 Task: Choose the option except certain cells.
Action: Mouse moved to (198, 92)
Screenshot: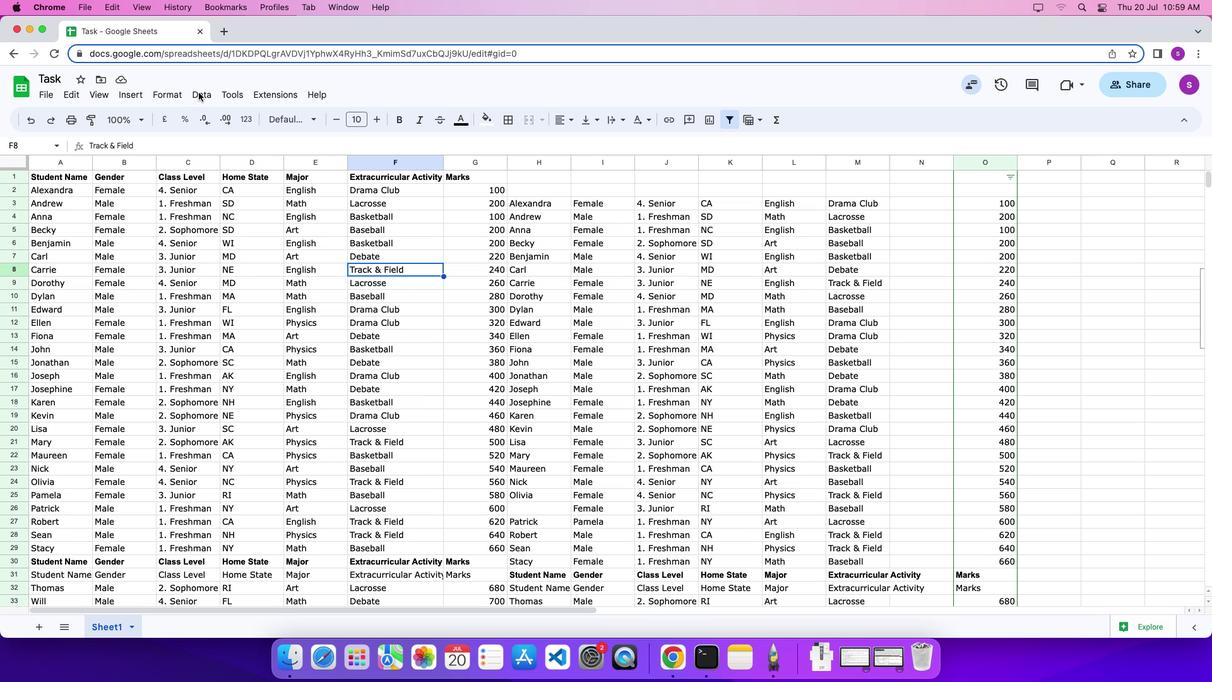 
Action: Mouse pressed left at (198, 92)
Screenshot: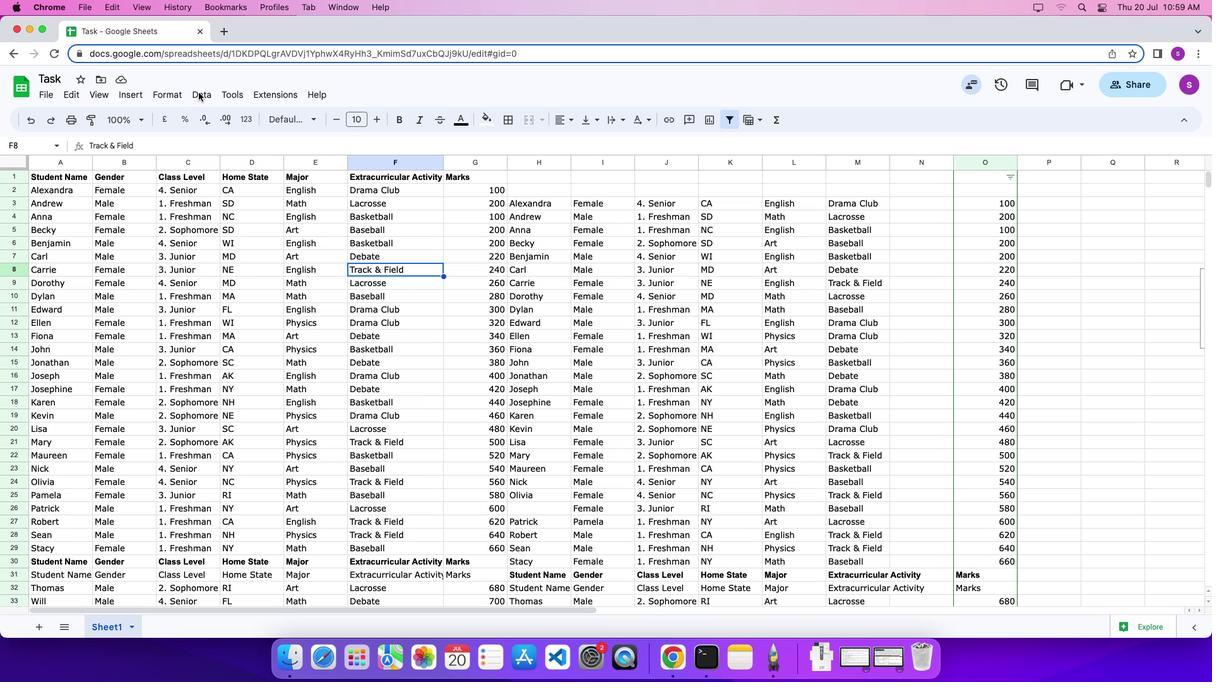 
Action: Mouse moved to (200, 92)
Screenshot: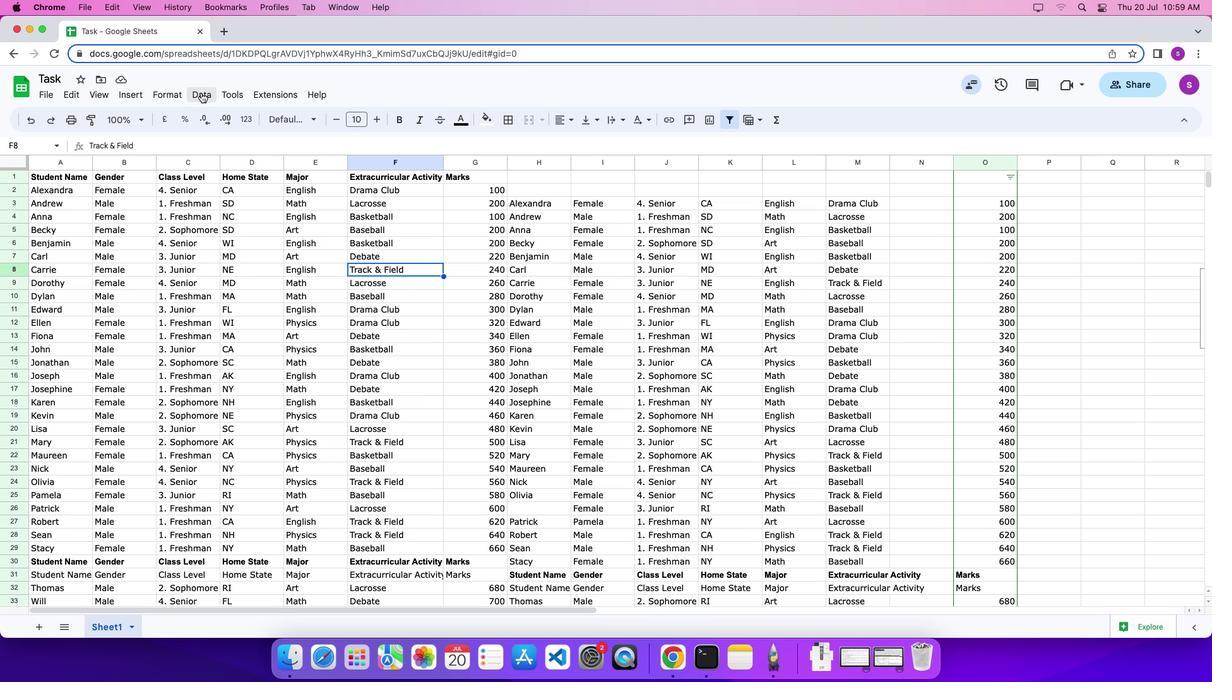
Action: Mouse pressed left at (200, 92)
Screenshot: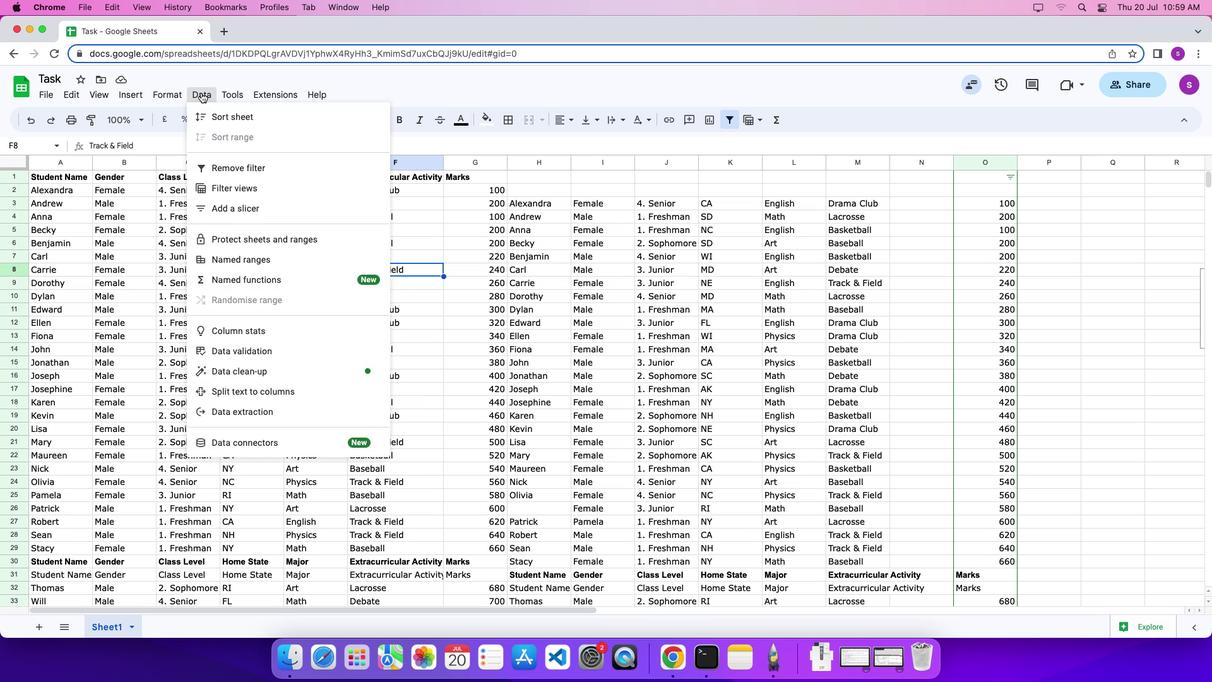 
Action: Mouse moved to (223, 236)
Screenshot: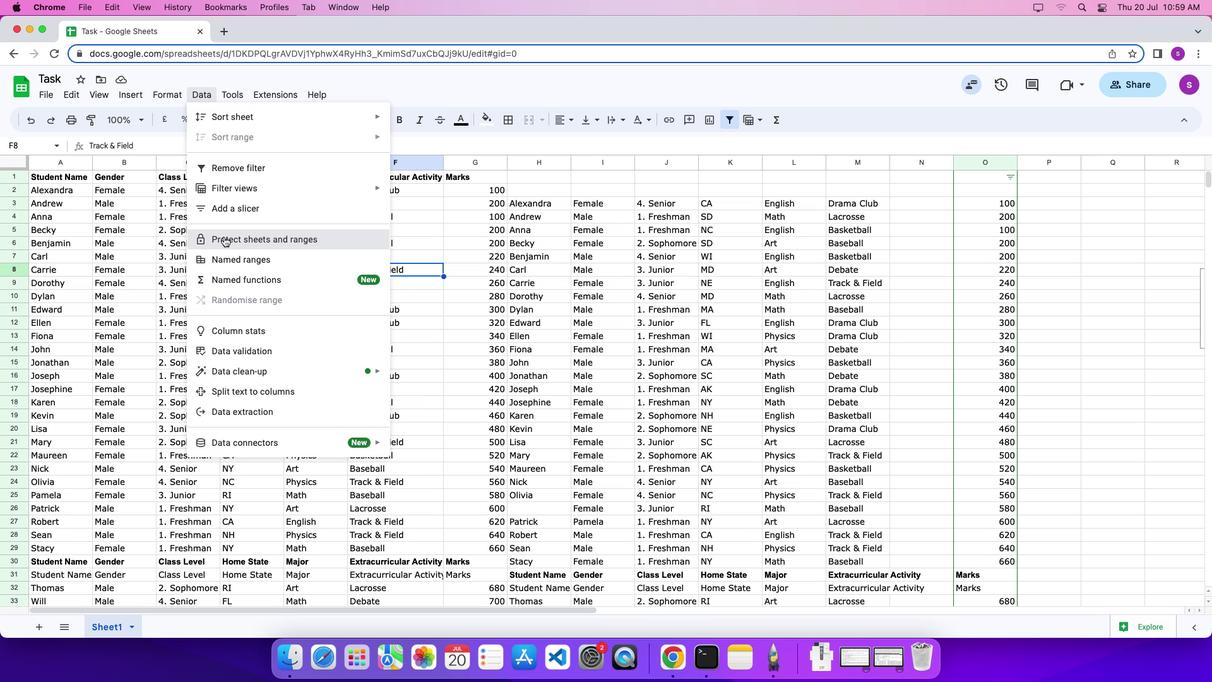 
Action: Mouse pressed left at (223, 236)
Screenshot: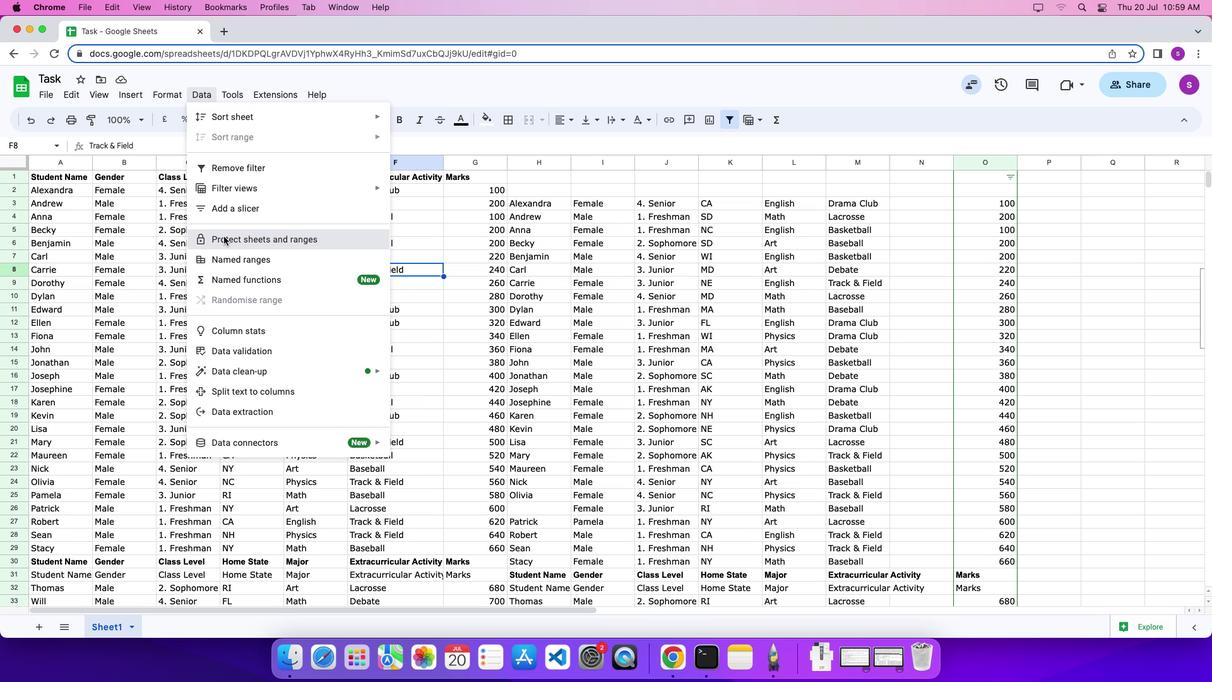 
Action: Mouse moved to (1057, 153)
Screenshot: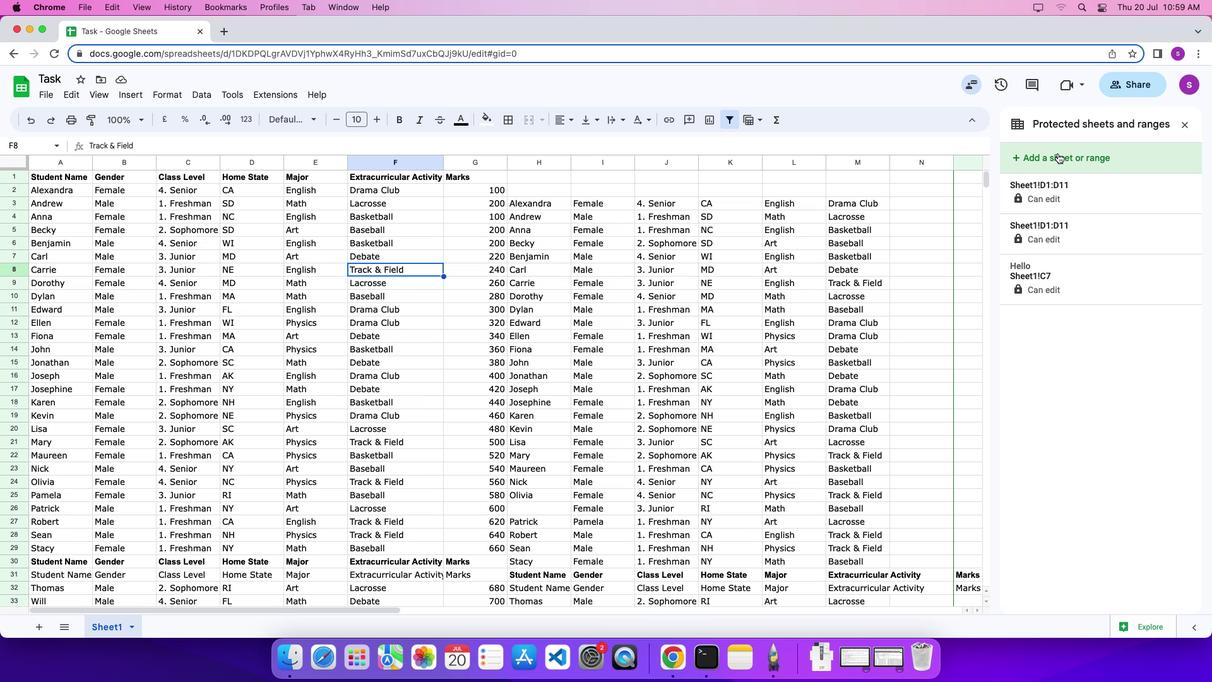 
Action: Mouse pressed left at (1057, 153)
Screenshot: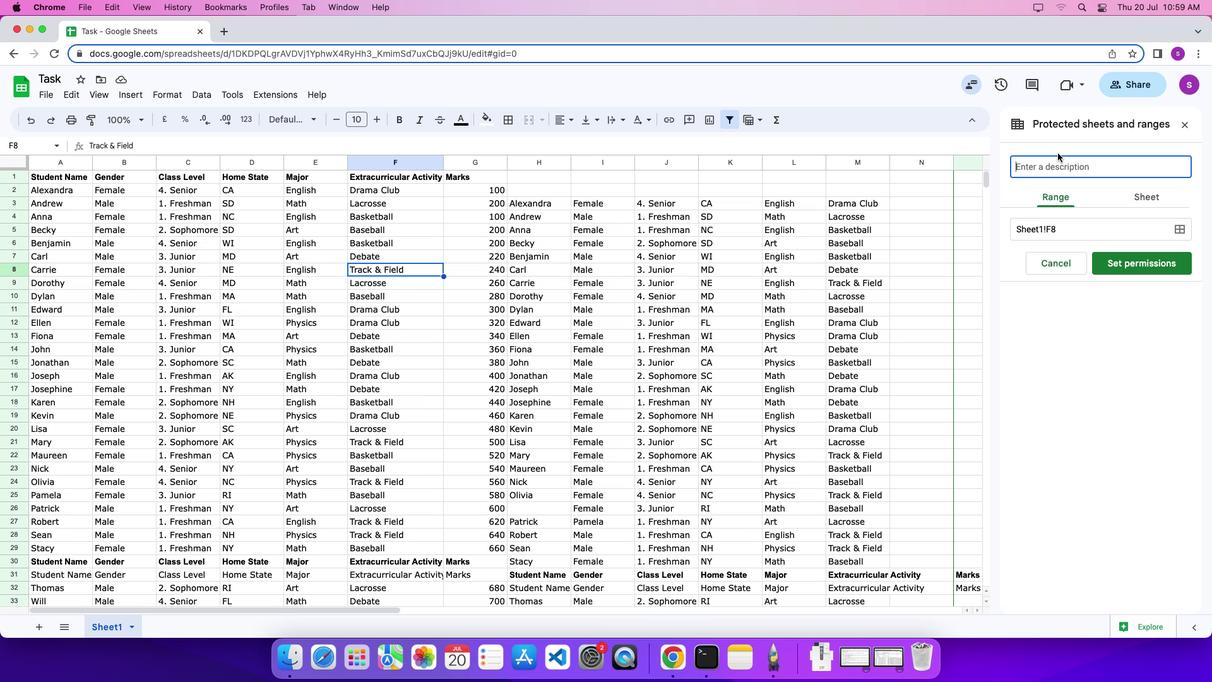 
Action: Mouse moved to (1135, 193)
Screenshot: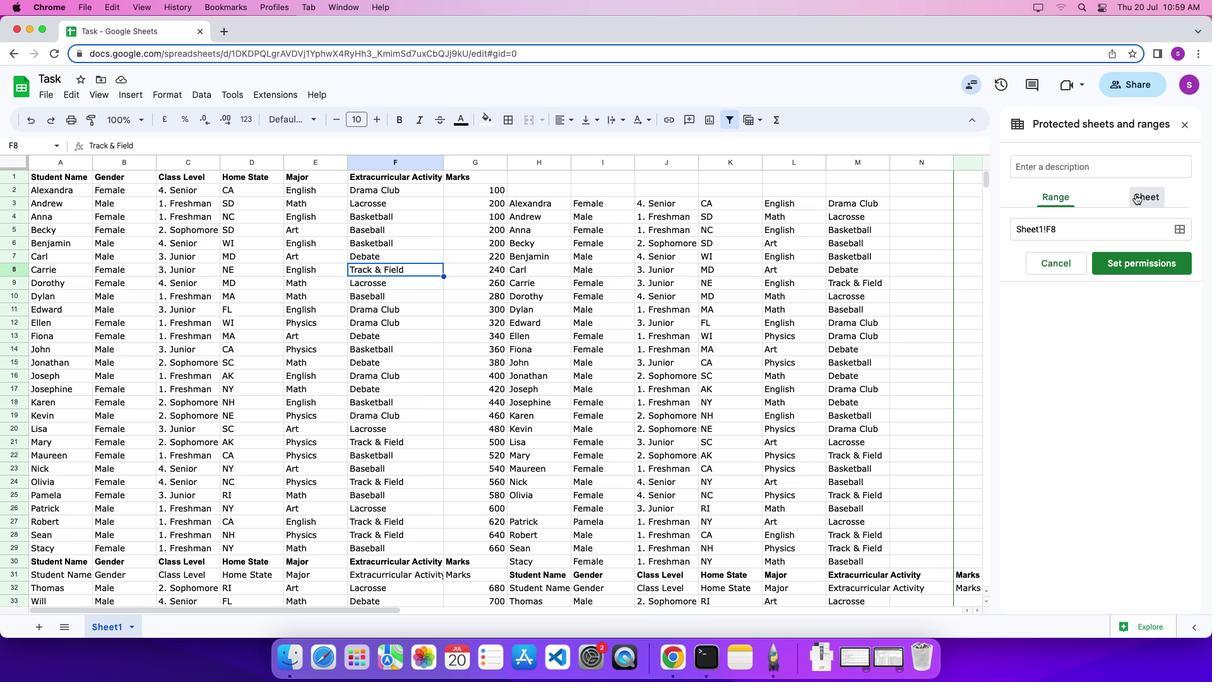 
Action: Mouse pressed left at (1135, 193)
Screenshot: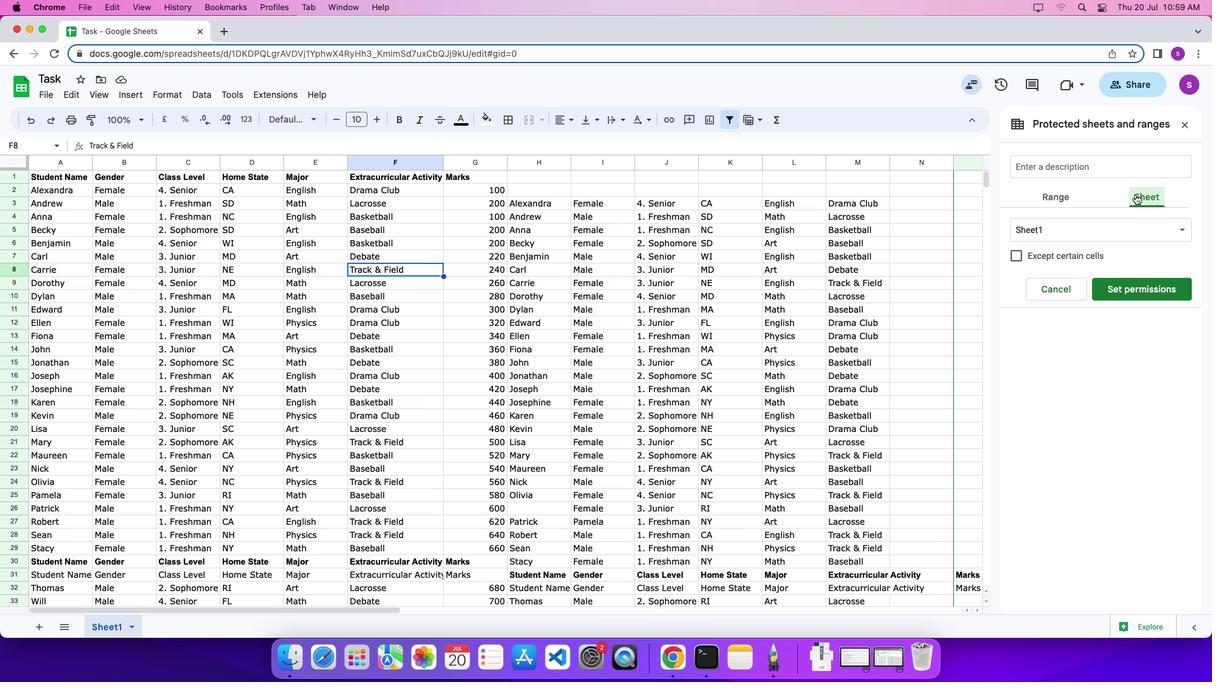 
Action: Mouse moved to (1014, 255)
Screenshot: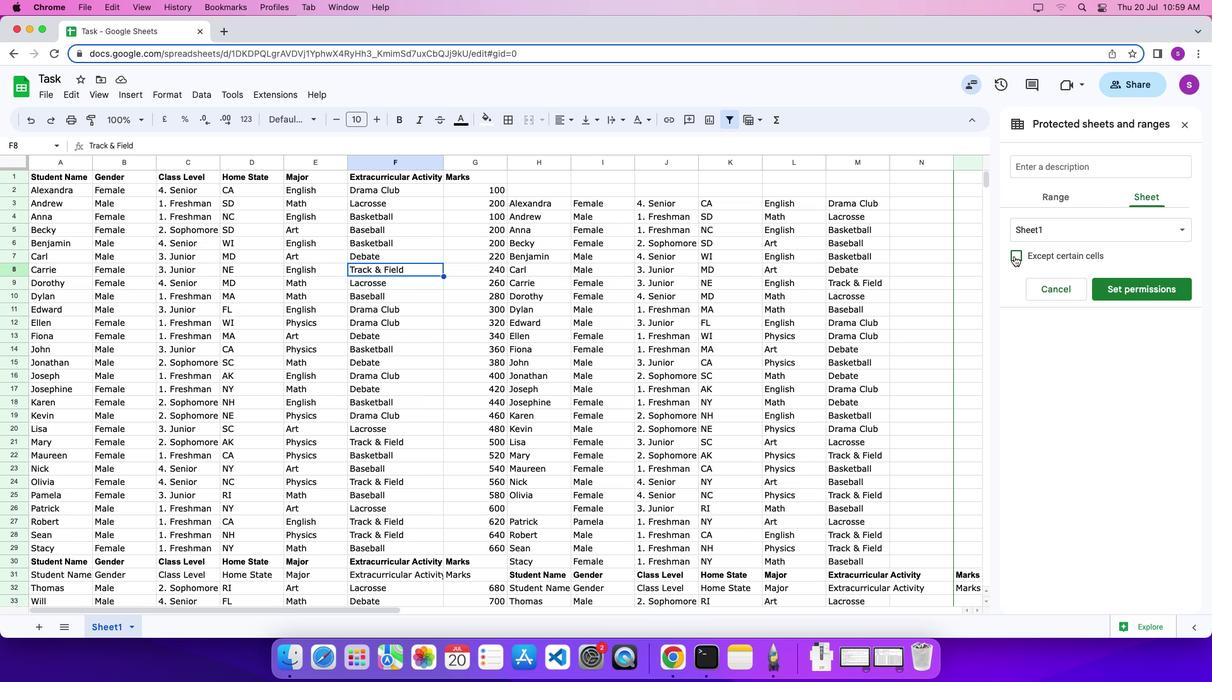 
Action: Mouse pressed left at (1014, 255)
Screenshot: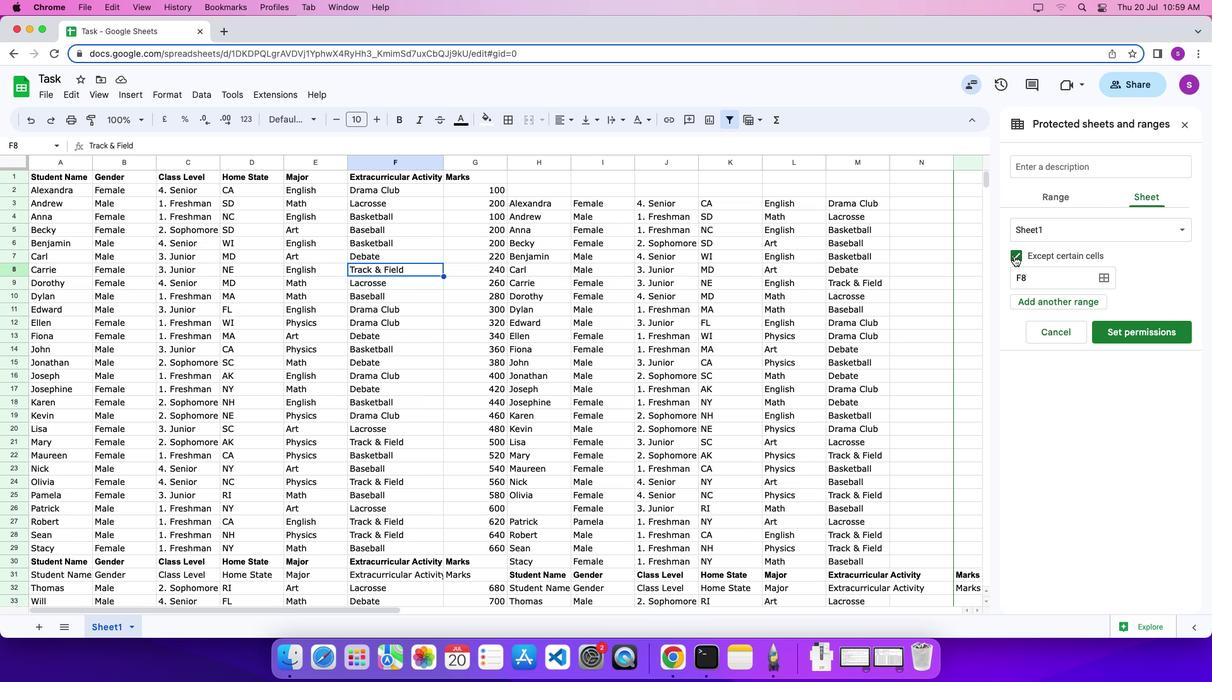 
Action: Mouse moved to (1029, 269)
Screenshot: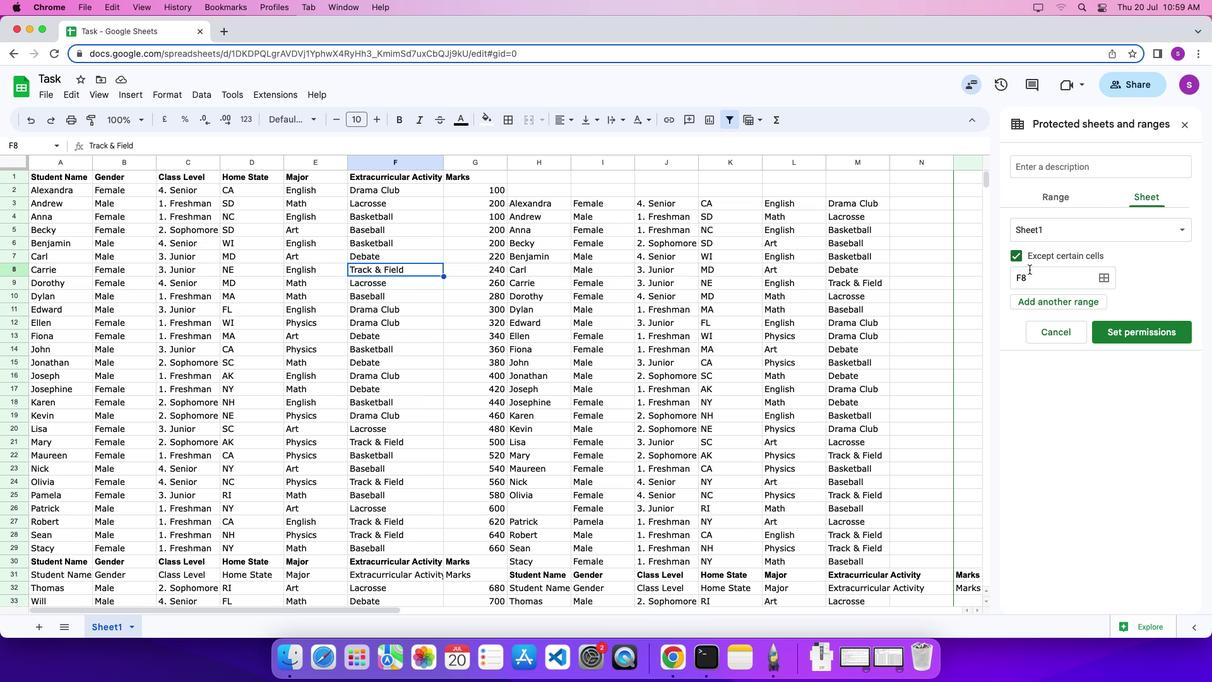 
